 Task: Review and complete tasks for June 26, 2023, in Microsoft Outlook.
Action: Mouse moved to (15, 166)
Screenshot: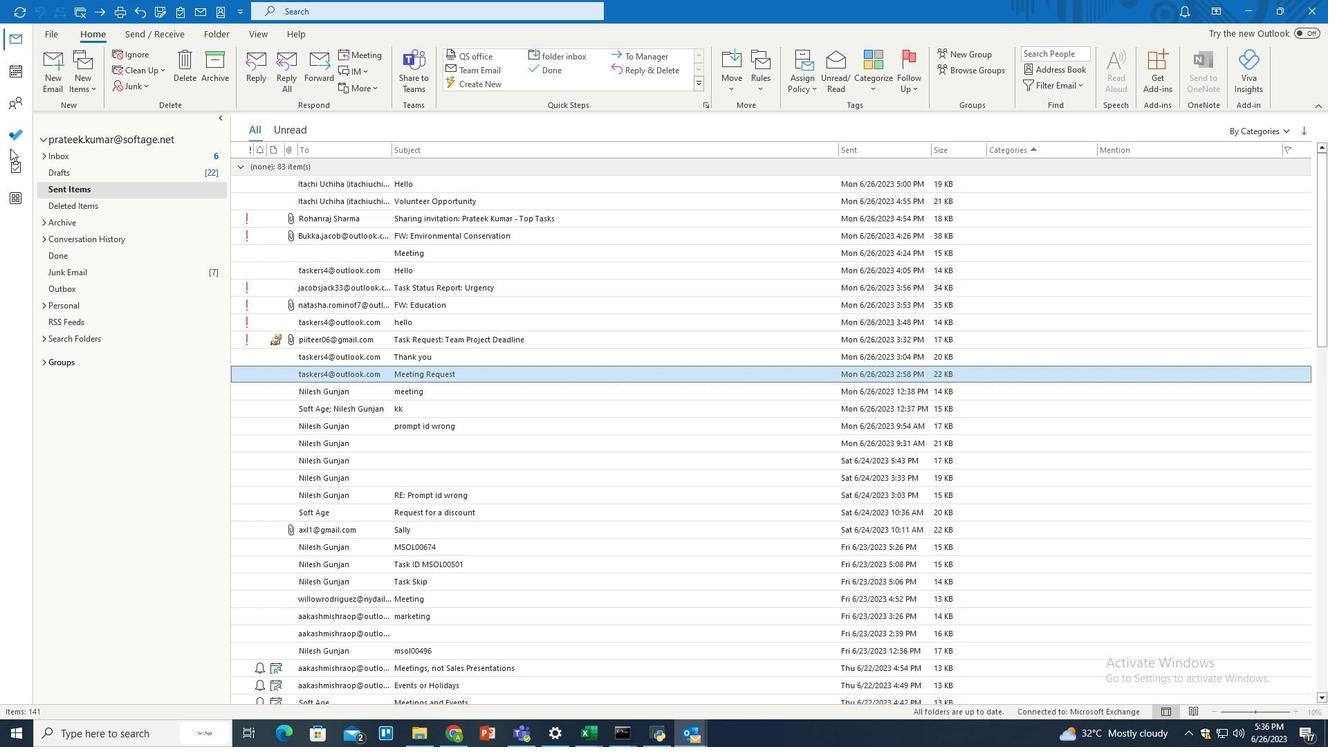 
Action: Mouse pressed left at (15, 166)
Screenshot: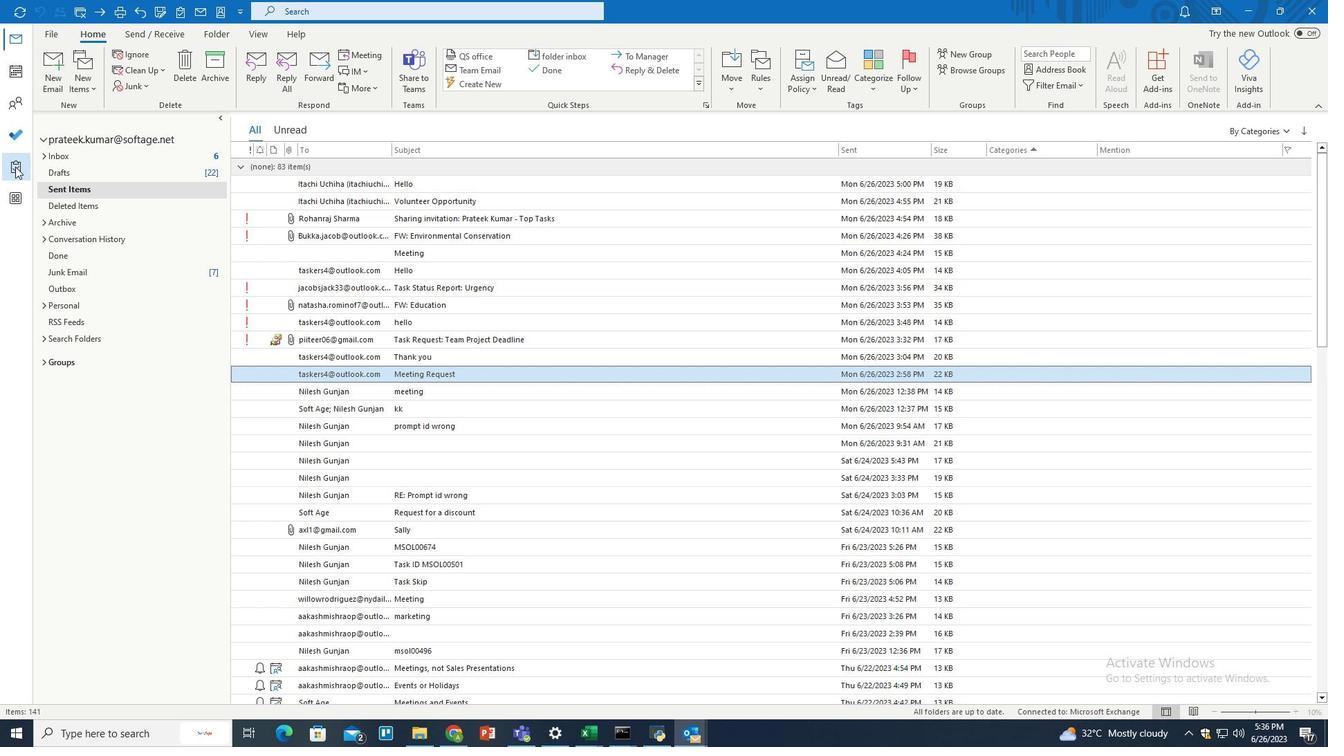 
Action: Mouse moved to (257, 31)
Screenshot: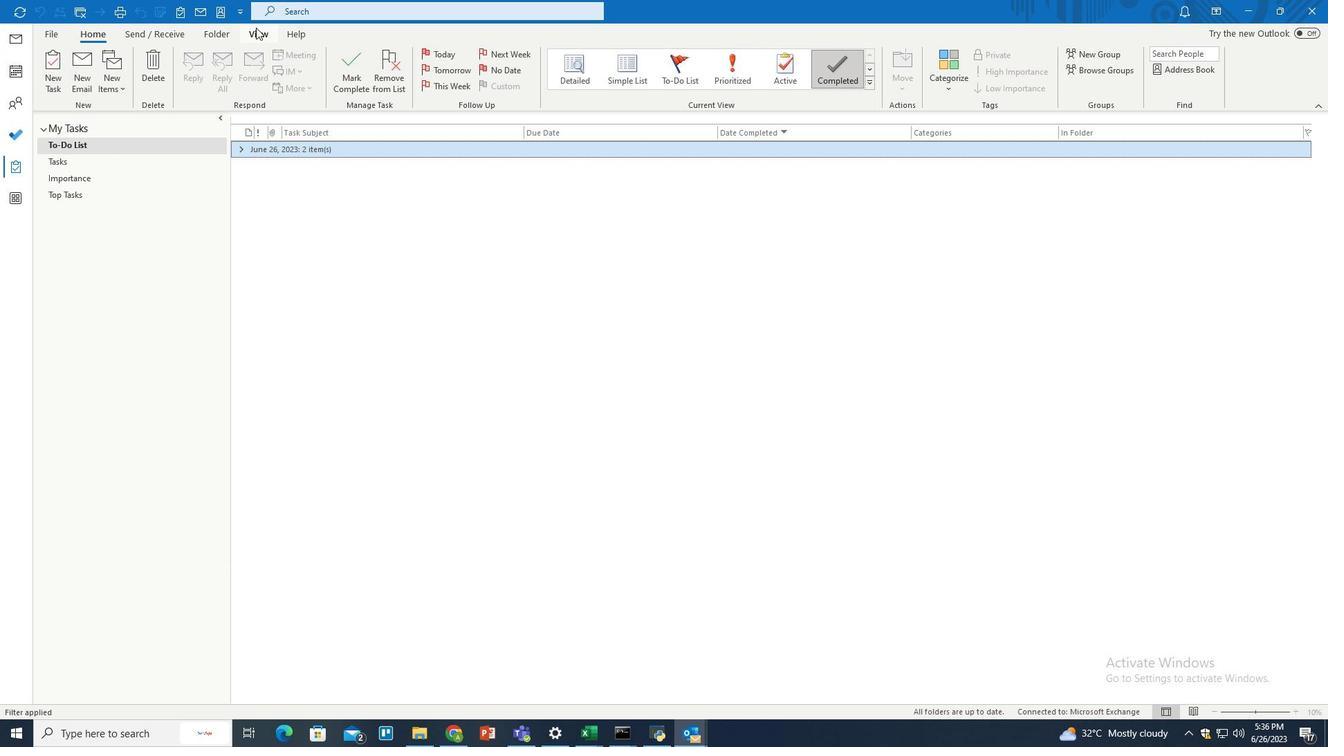 
Action: Mouse pressed left at (257, 31)
Screenshot: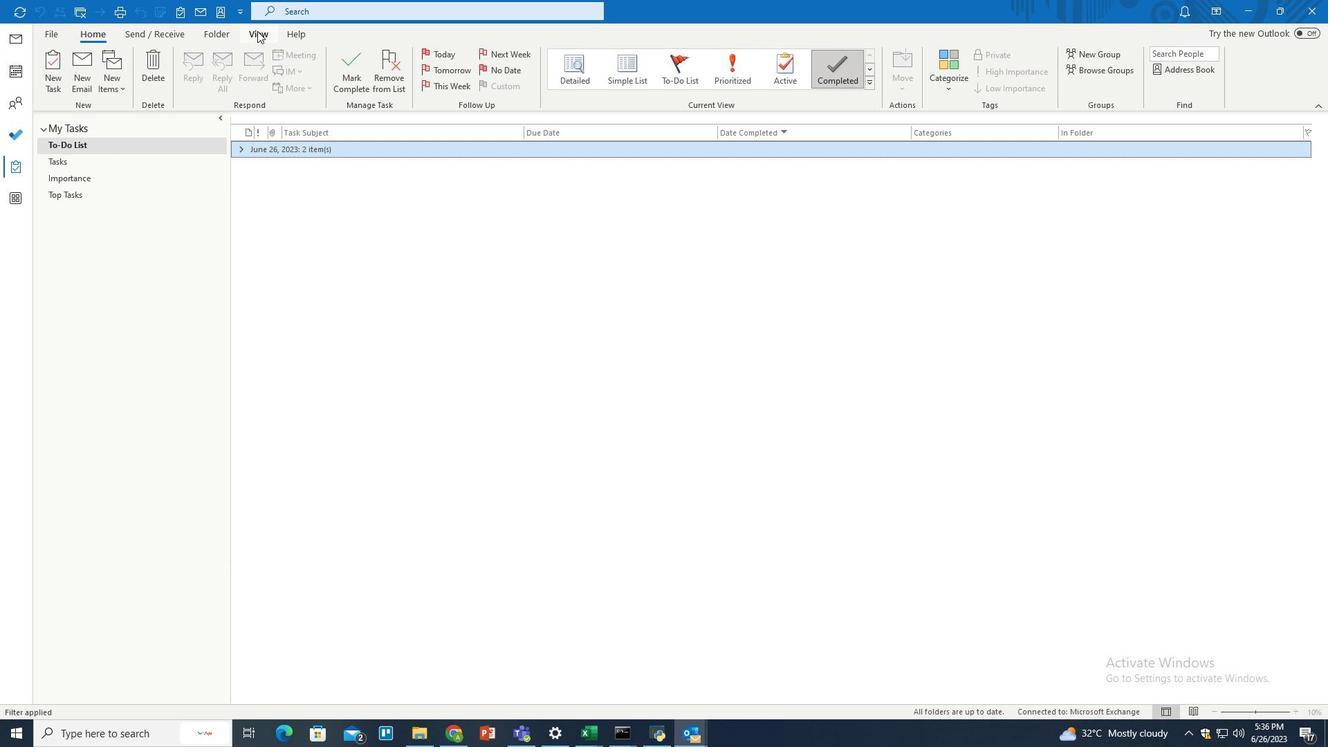 
Action: Mouse moved to (85, 125)
Screenshot: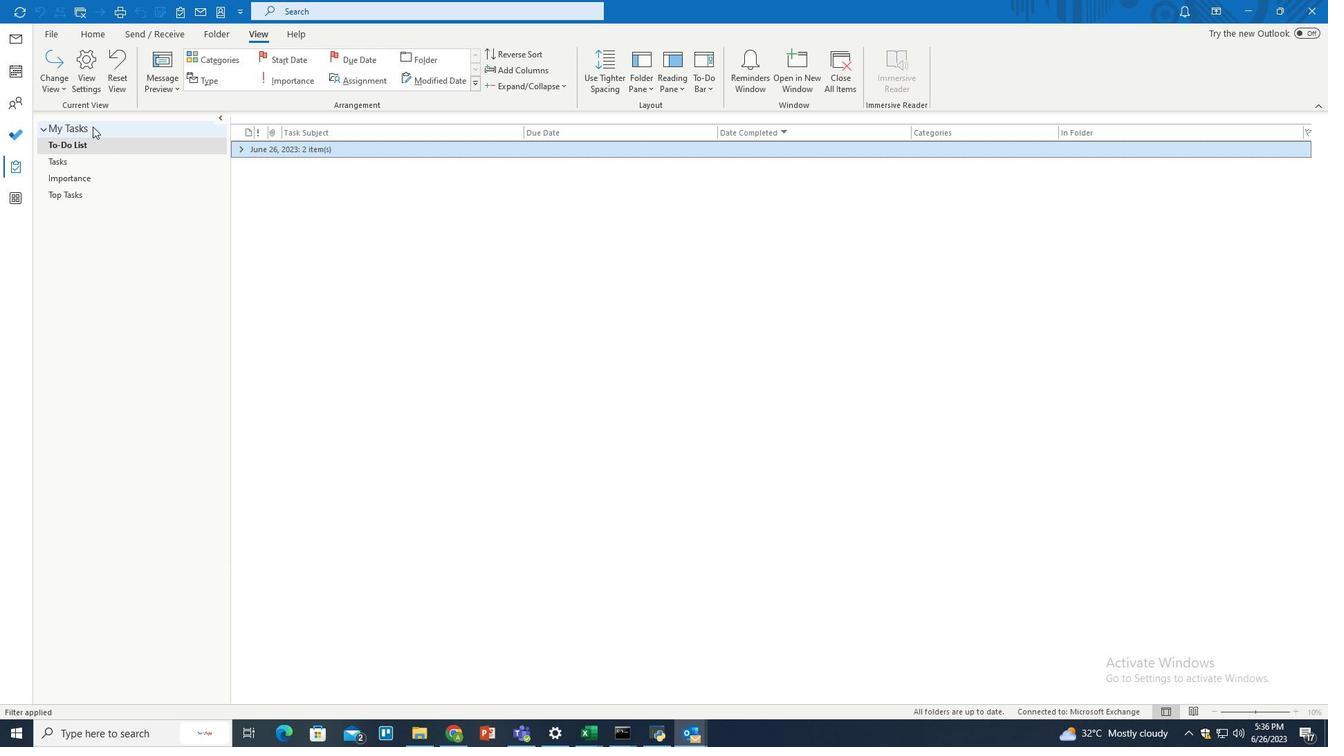 
Action: Mouse pressed left at (85, 125)
Screenshot: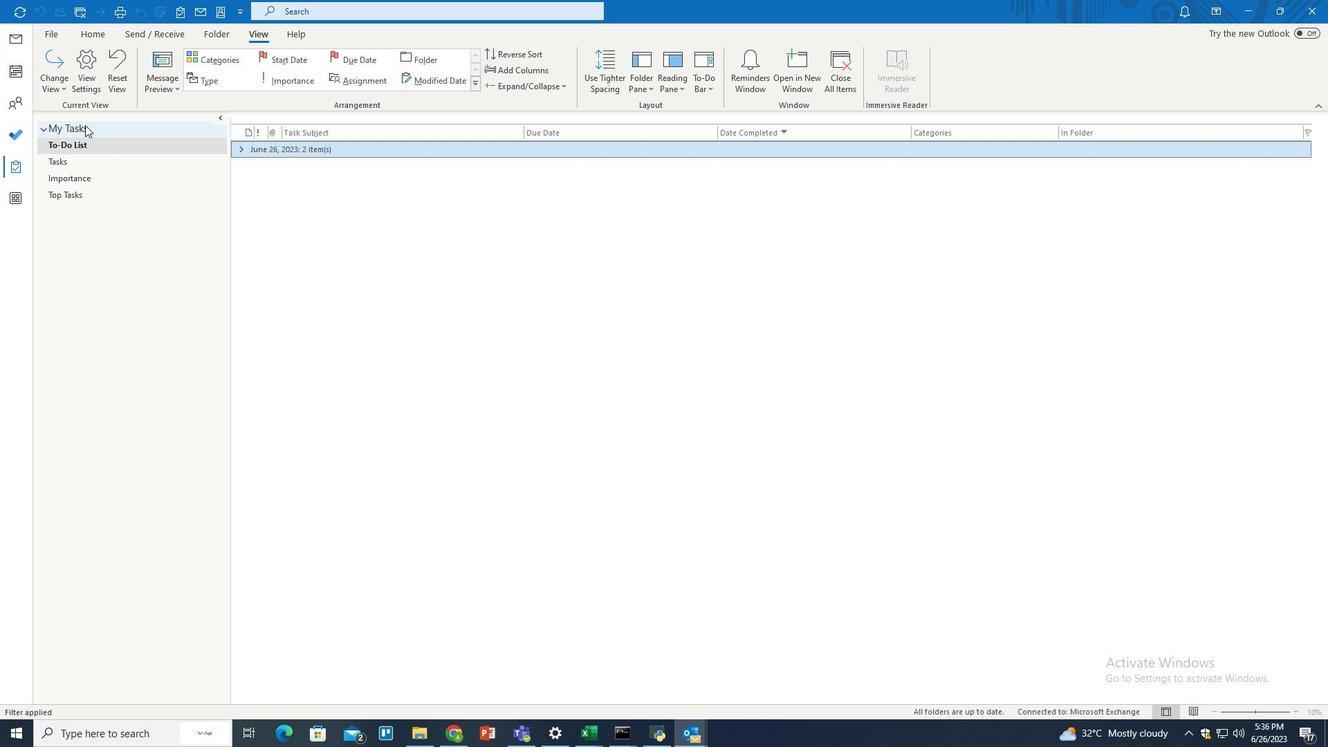 
Action: Mouse moved to (561, 90)
Screenshot: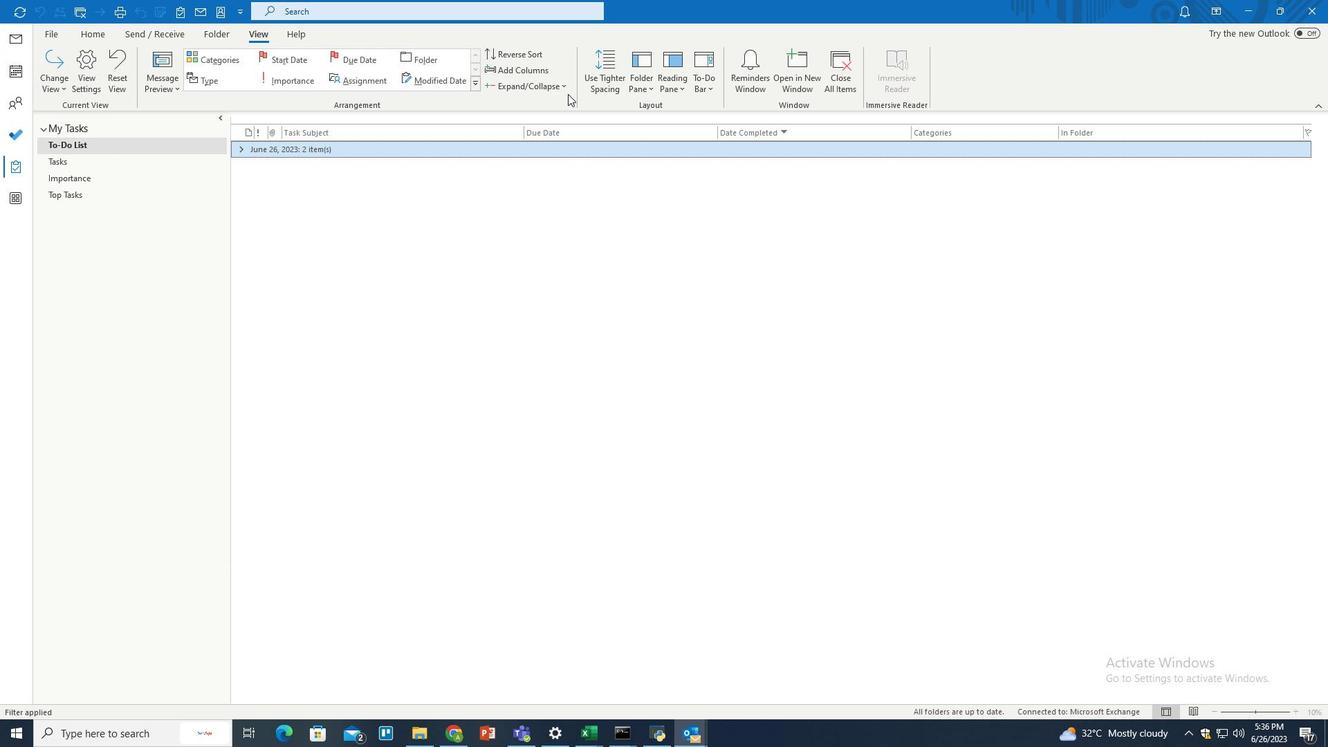 
Action: Mouse pressed left at (561, 90)
Screenshot: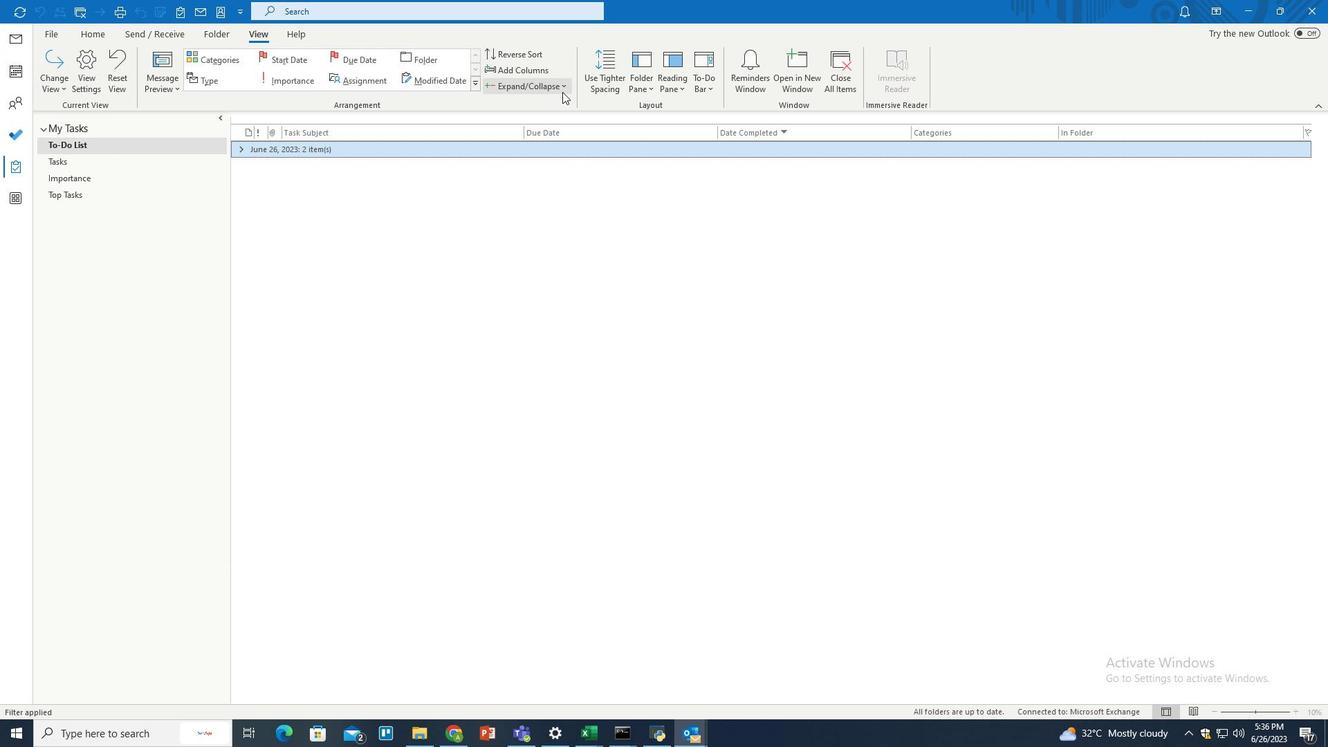 
Action: Mouse moved to (555, 146)
Screenshot: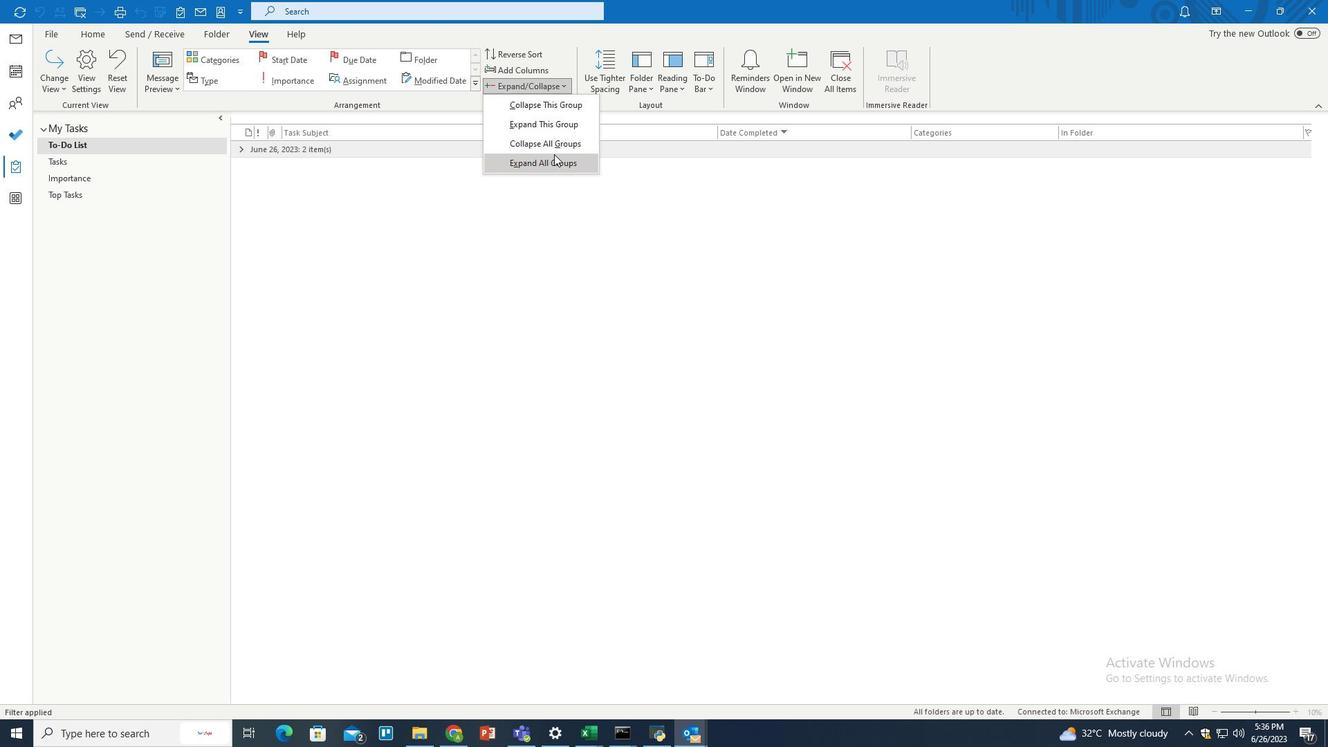 
Action: Mouse pressed left at (555, 146)
Screenshot: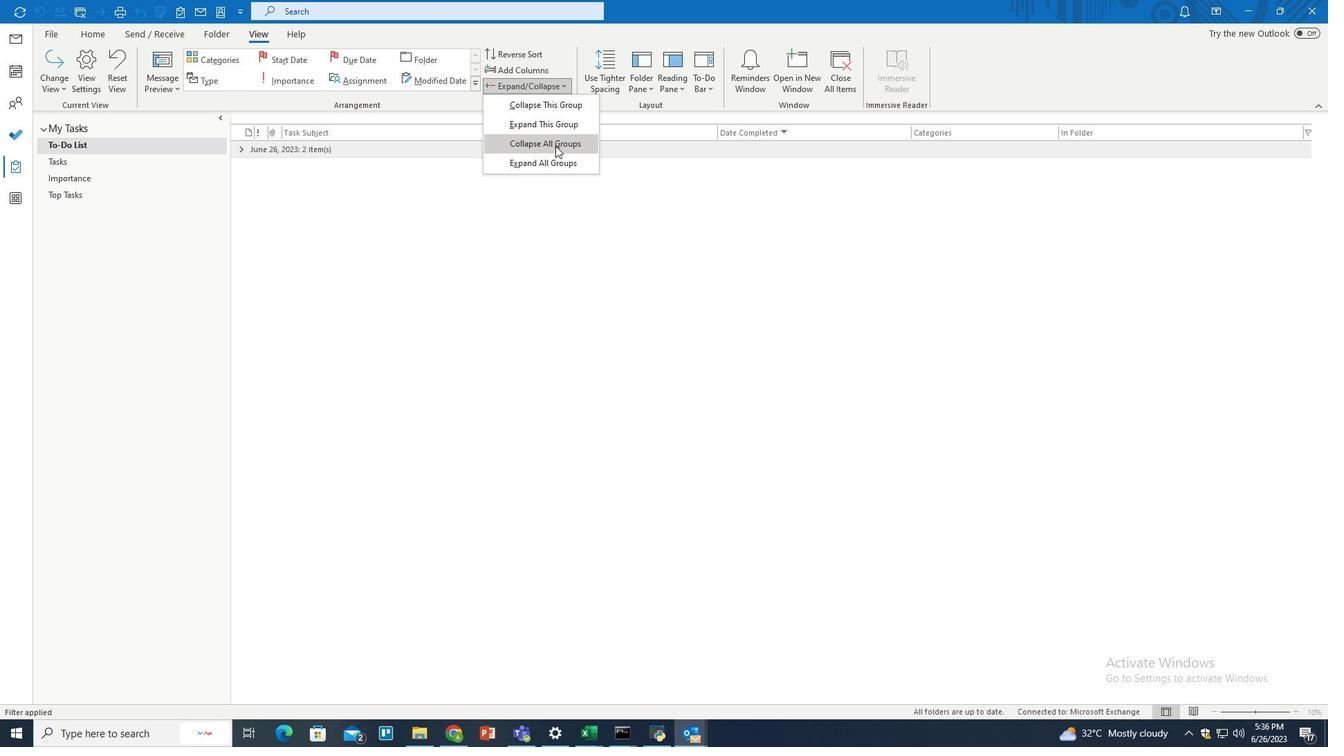 
Action: Mouse moved to (133, 147)
Screenshot: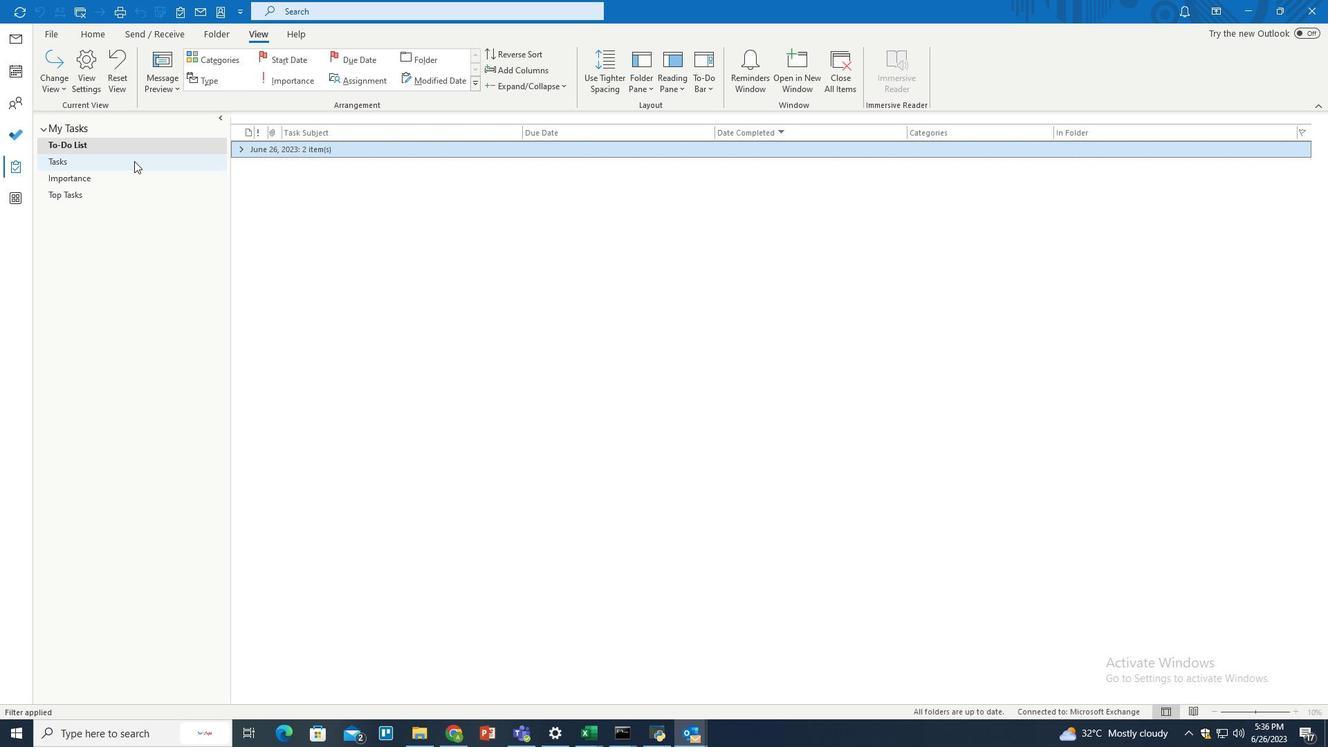 
Action: Mouse pressed left at (133, 147)
Screenshot: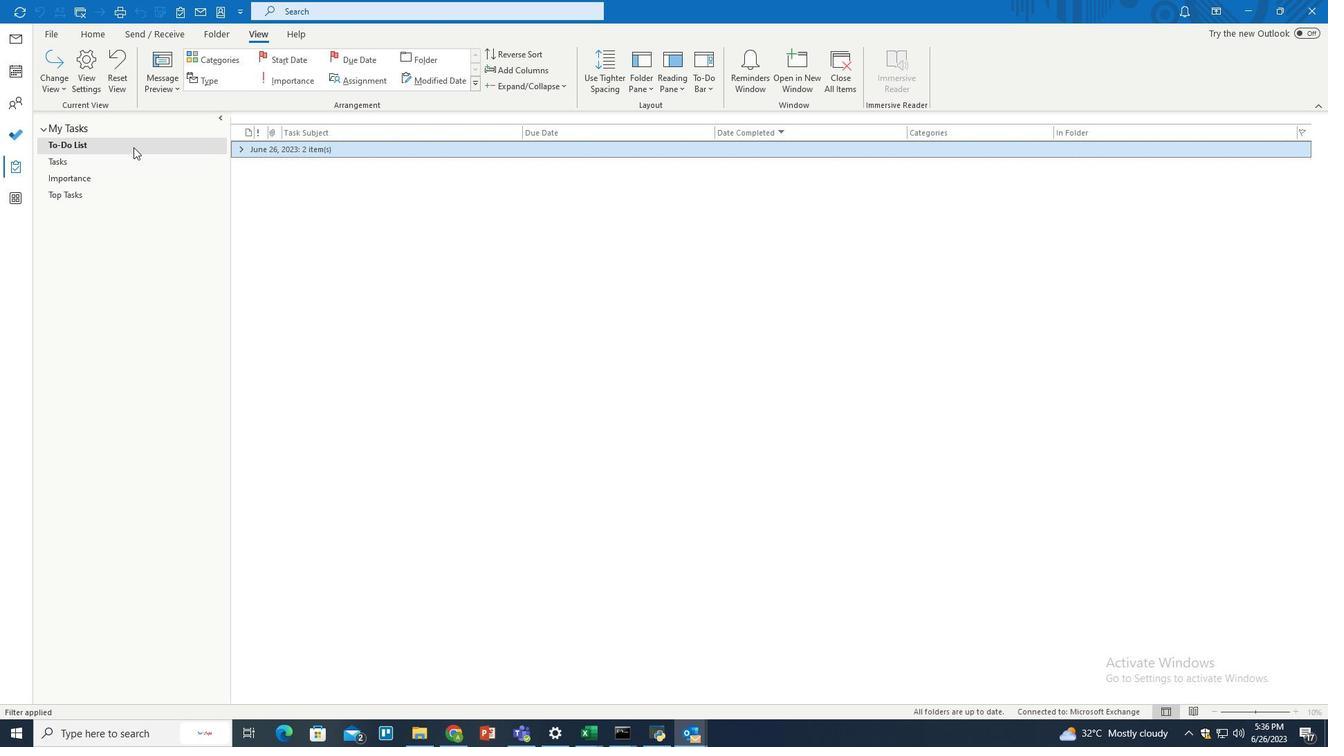 
Action: Mouse moved to (535, 89)
Screenshot: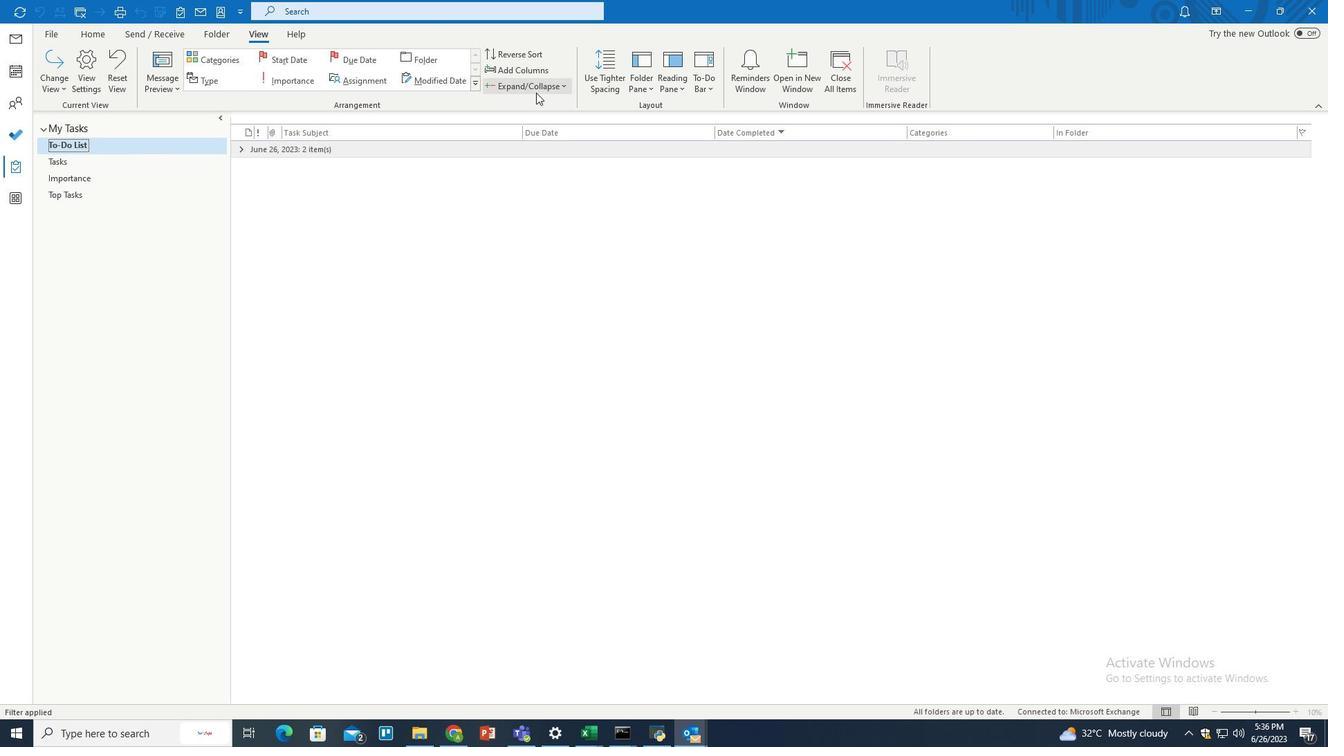 
Action: Mouse pressed left at (535, 89)
Screenshot: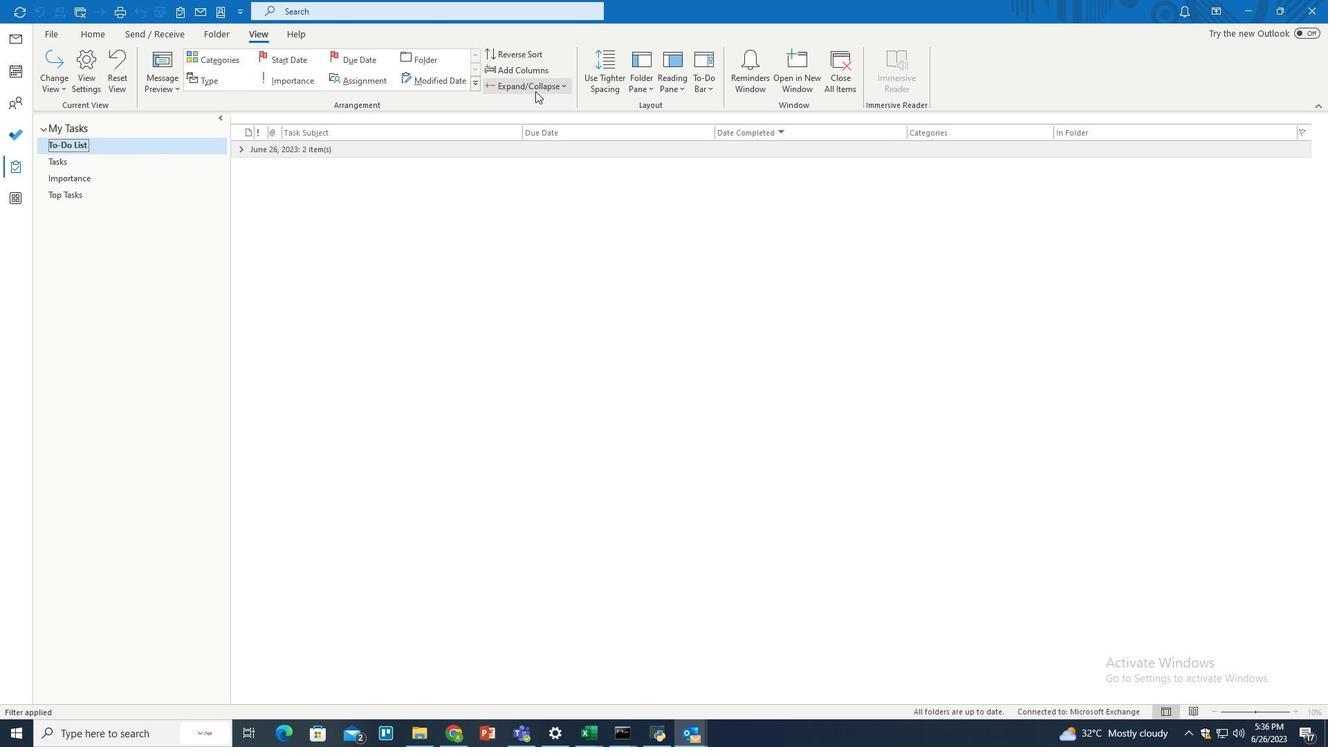 
Action: Mouse moved to (541, 126)
Screenshot: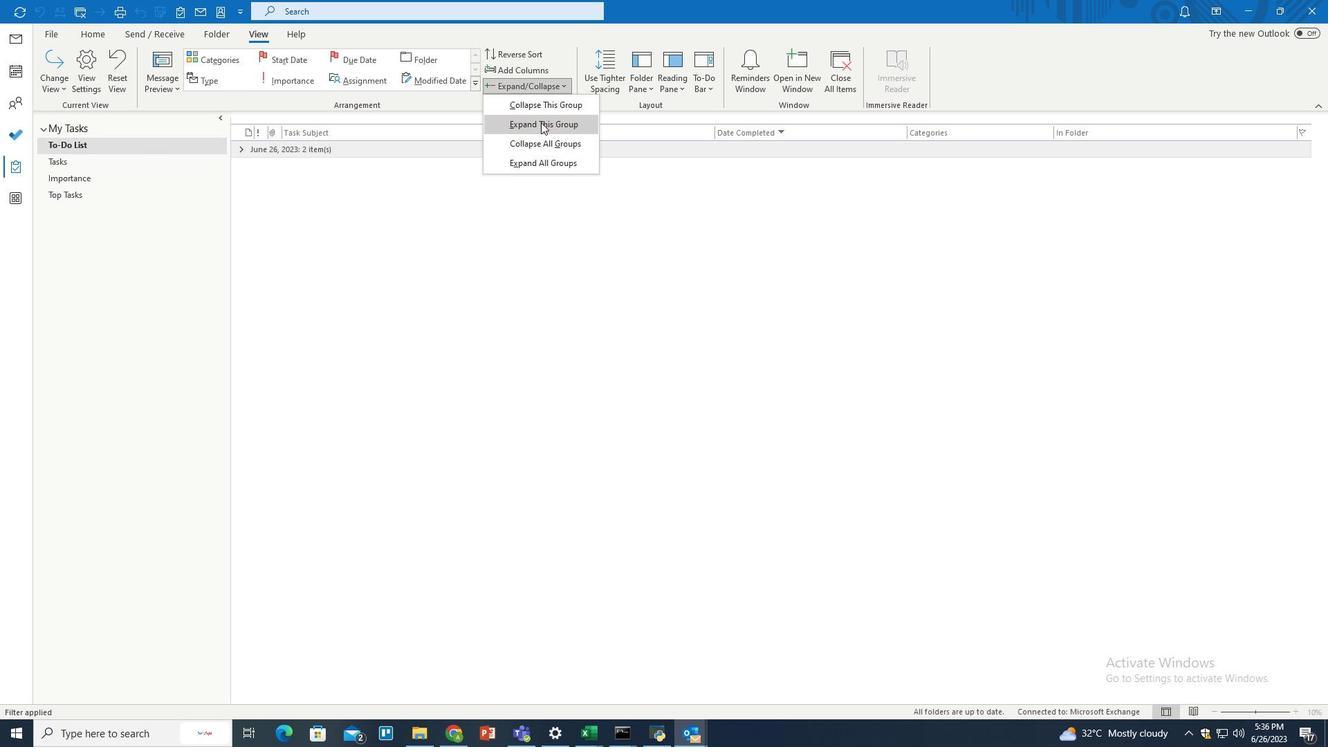 
Action: Mouse pressed left at (541, 126)
Screenshot: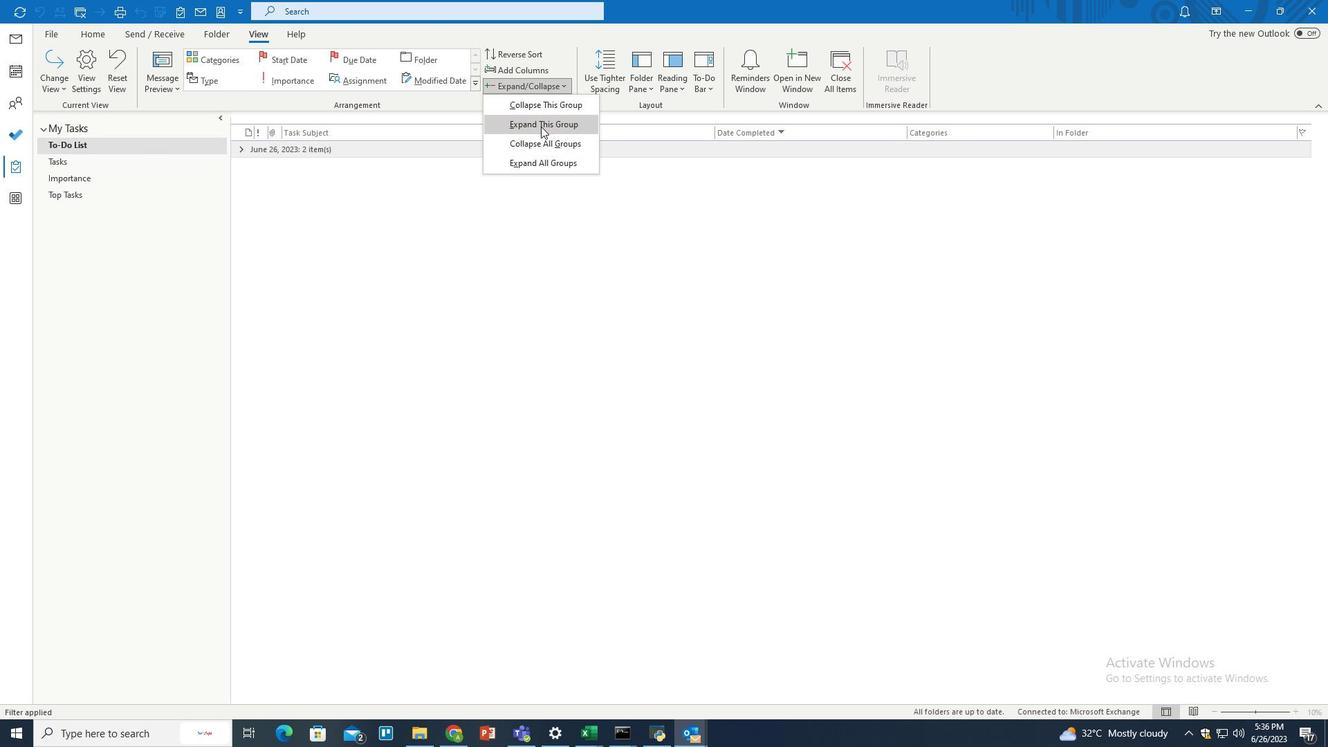 
